 Task: Create a Board called Board0000000058 in Workspace WS0000000020 in Trello with Visibility as Workspace. Create a Board called Board0000000059 in Workspace WS0000000020 in Trello with Visibility as Private. Create a Board called Board0000000060 in Workspace WS0000000020 in Trello with Visibility as Public. Create Card Card0000000229 in Board Board0000000058 in Workspace WS0000000020 in Trello. Create Card Card0000000230 in Board Board0000000058 in Workspace WS0000000020 in Trello
Action: Mouse moved to (541, 573)
Screenshot: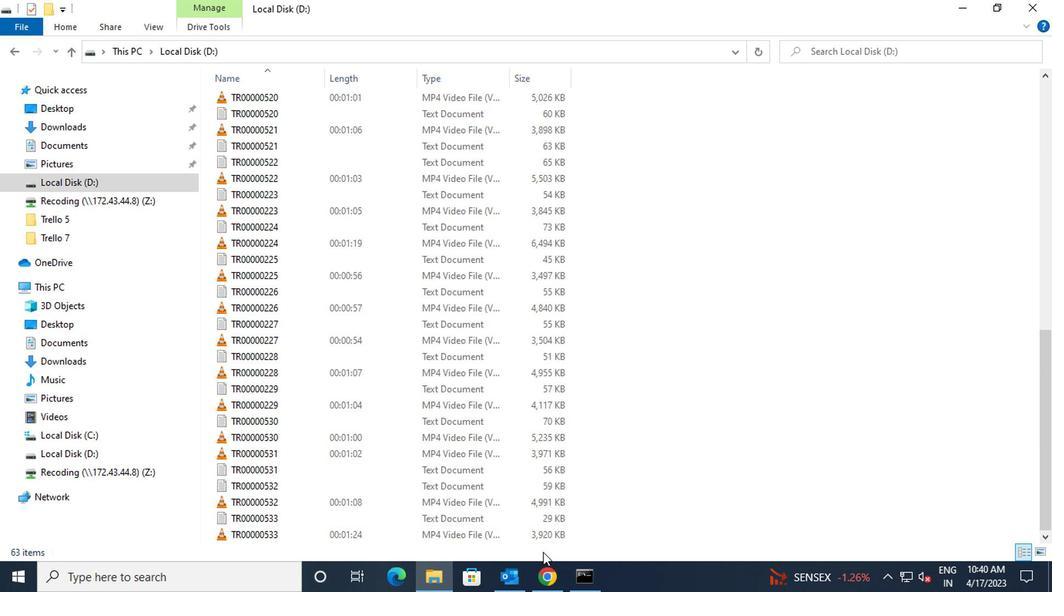 
Action: Mouse pressed left at (541, 573)
Screenshot: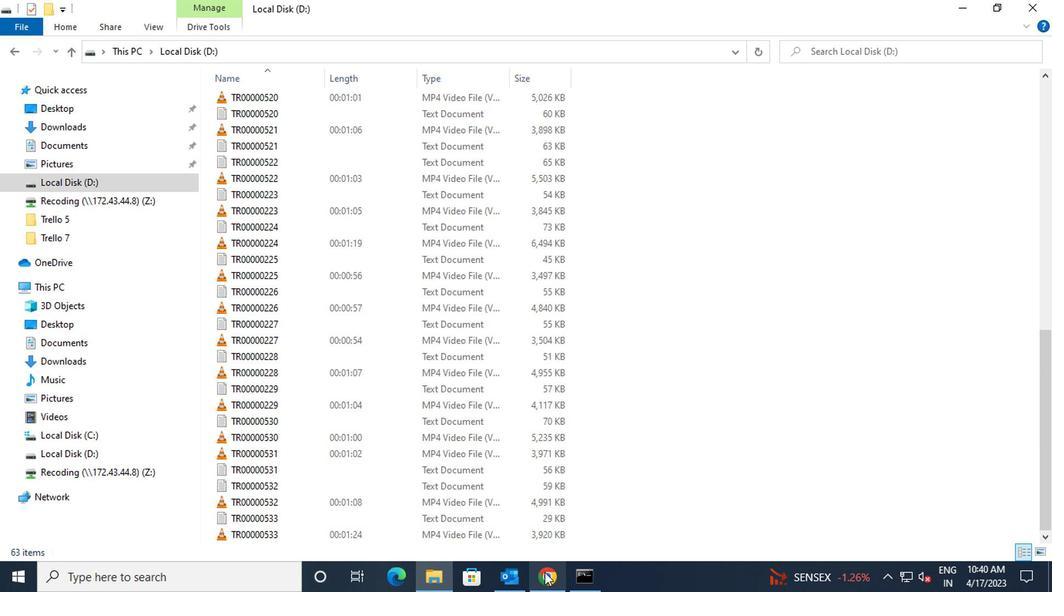 
Action: Mouse moved to (452, 102)
Screenshot: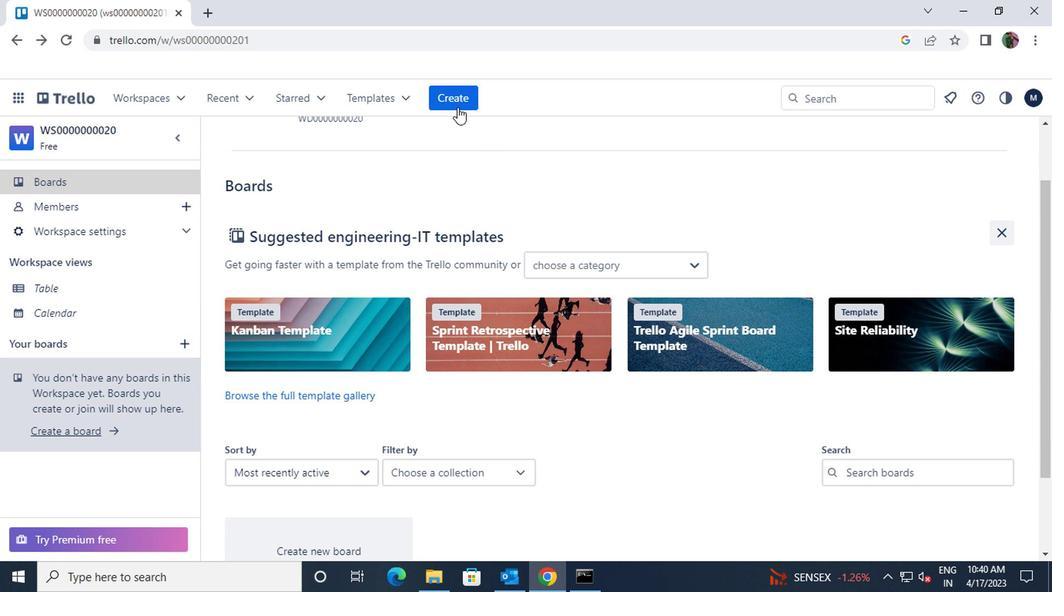 
Action: Mouse pressed left at (452, 102)
Screenshot: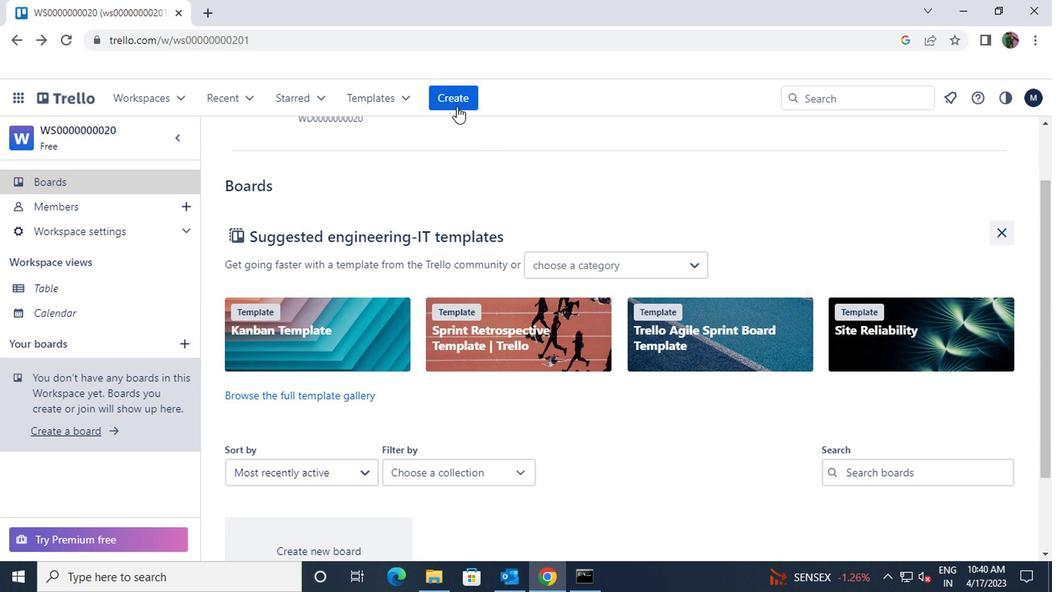 
Action: Mouse moved to (462, 151)
Screenshot: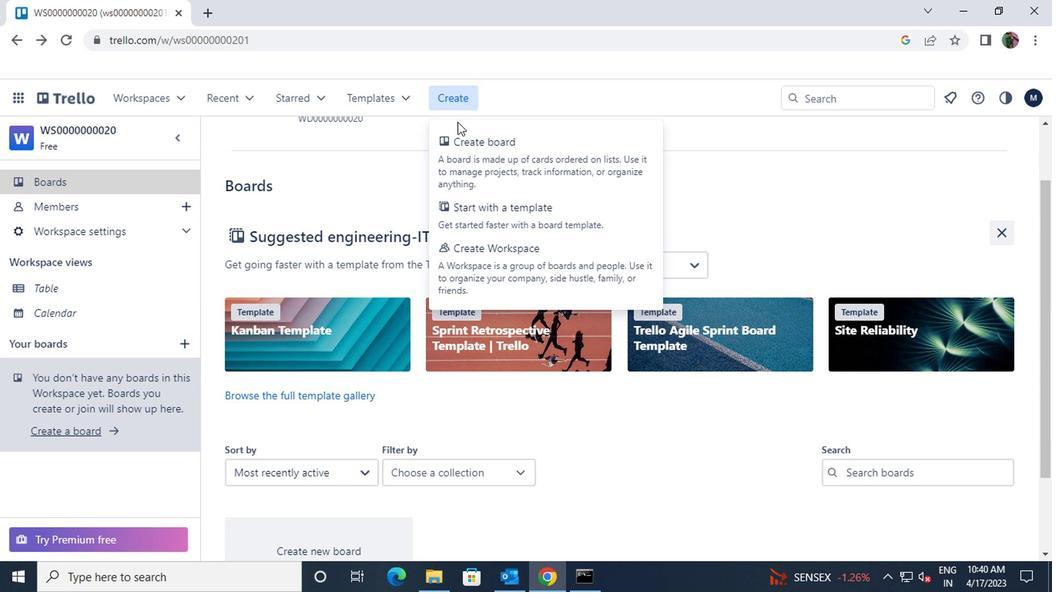 
Action: Mouse pressed left at (462, 151)
Screenshot: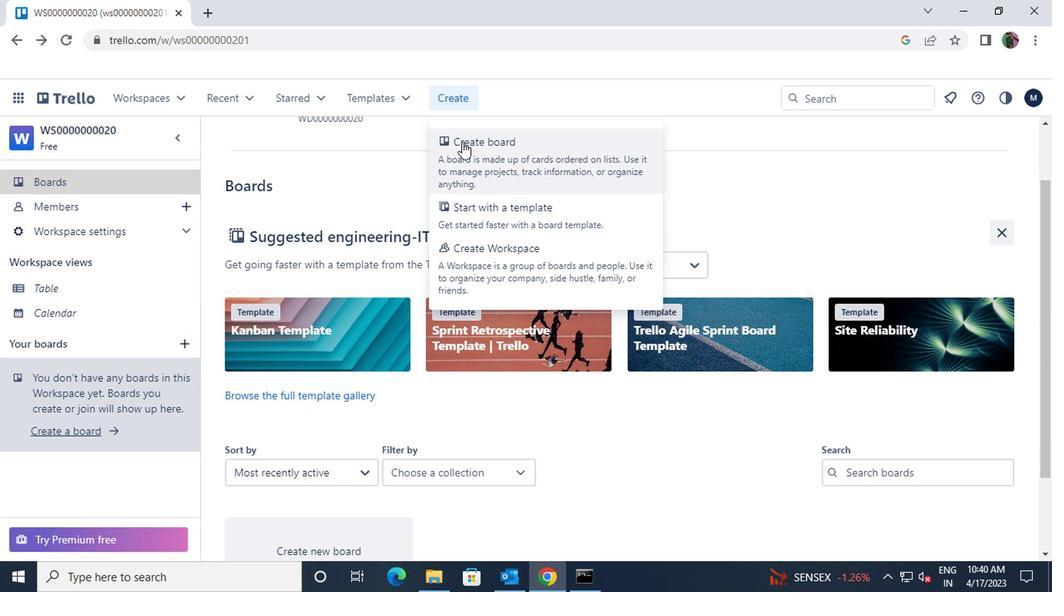
Action: Mouse moved to (465, 153)
Screenshot: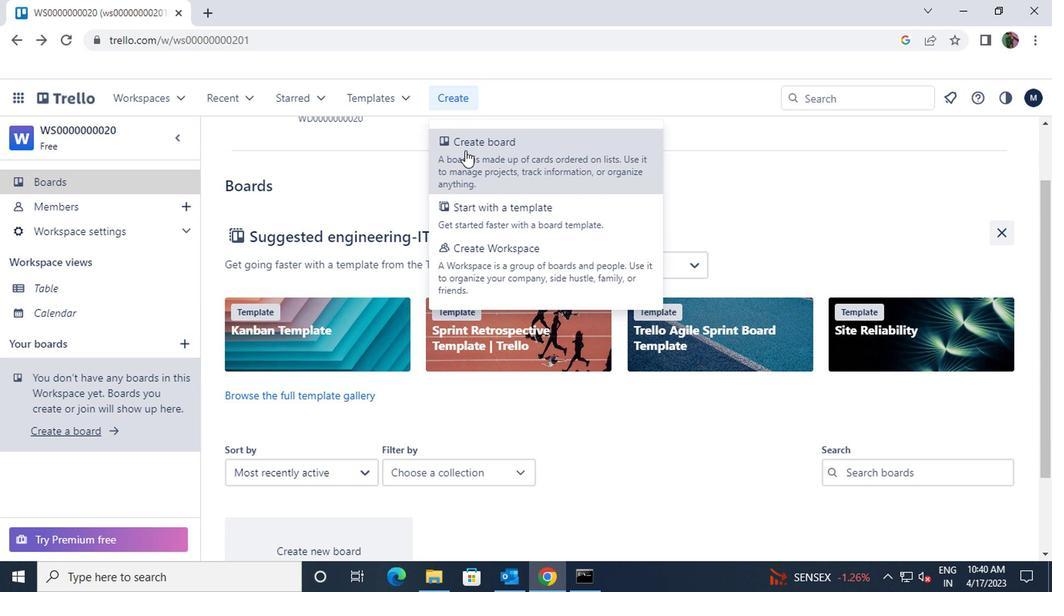 
Action: Key pressed <Key.shift>BOARD000000058
Screenshot: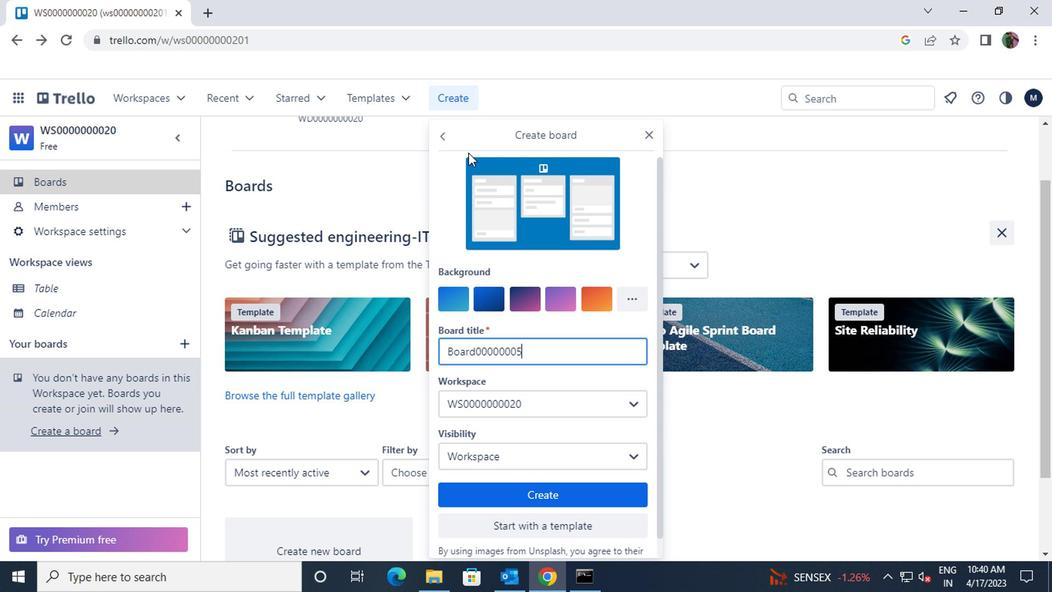 
Action: Mouse moved to (553, 497)
Screenshot: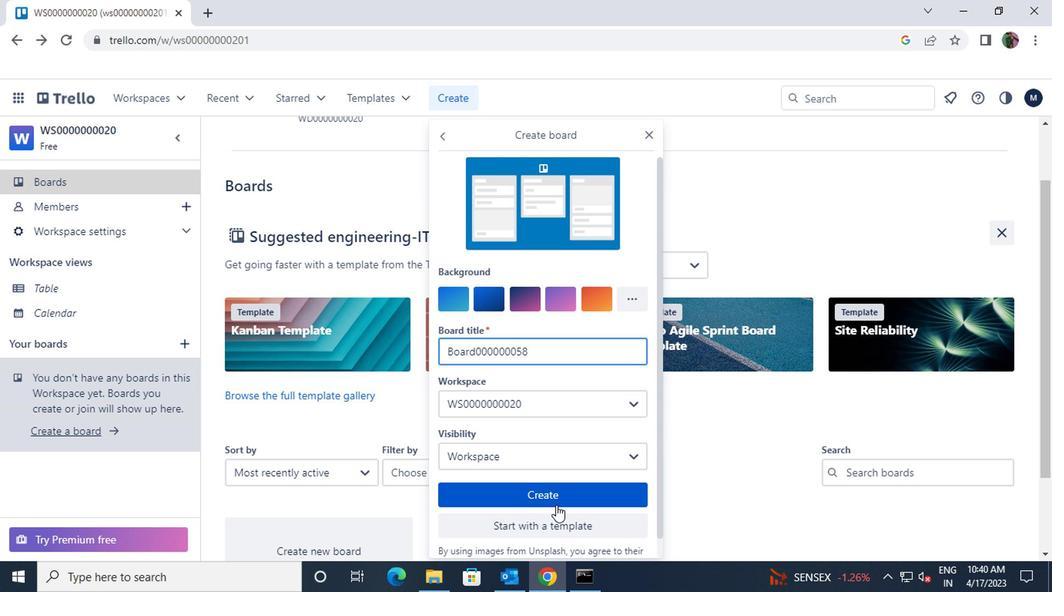 
Action: Mouse pressed left at (553, 497)
Screenshot: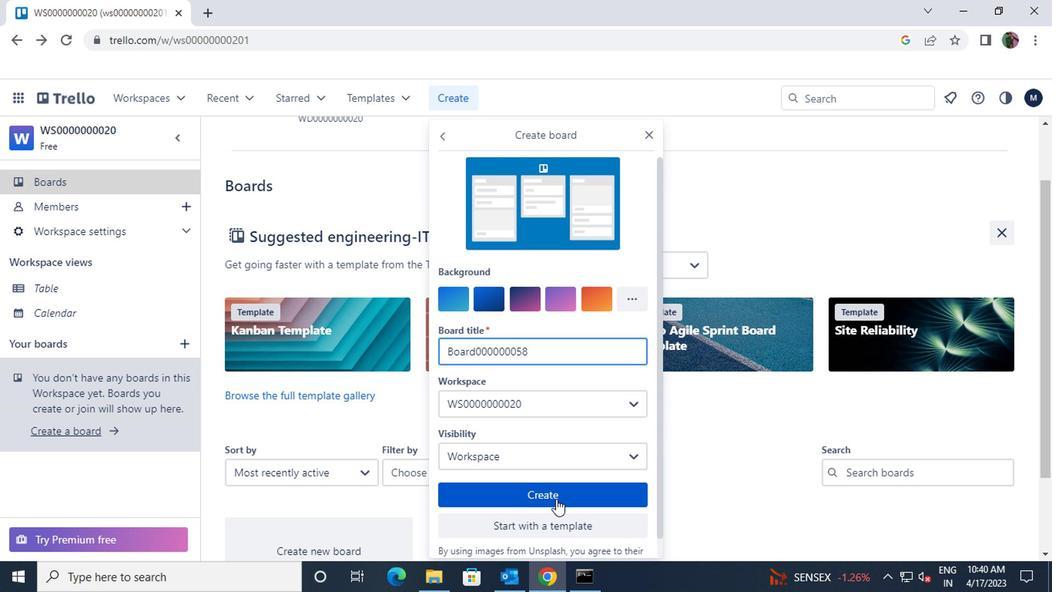 
Action: Mouse moved to (184, 341)
Screenshot: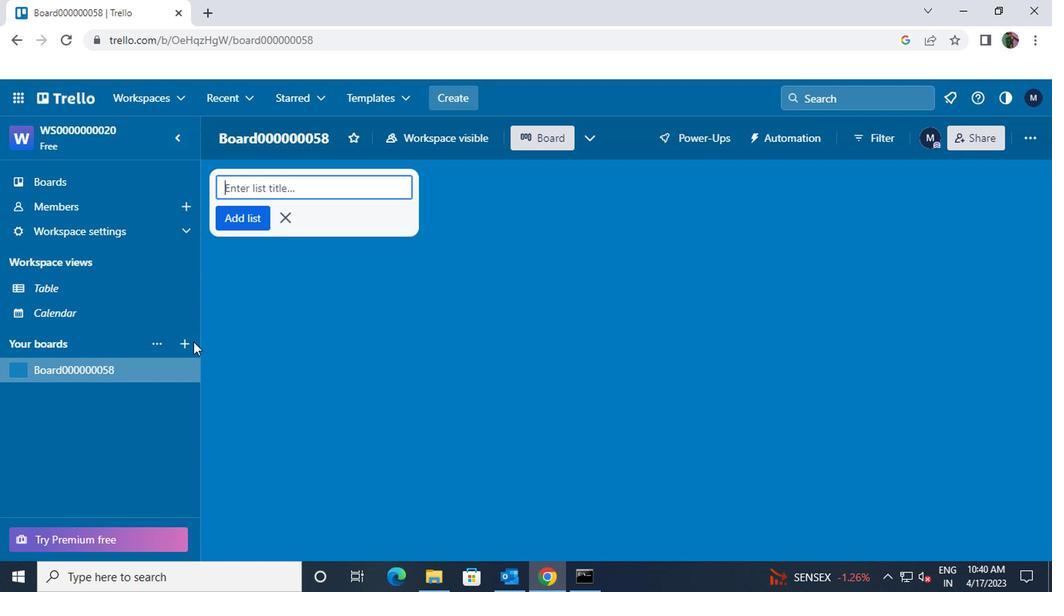
Action: Mouse pressed left at (184, 341)
Screenshot: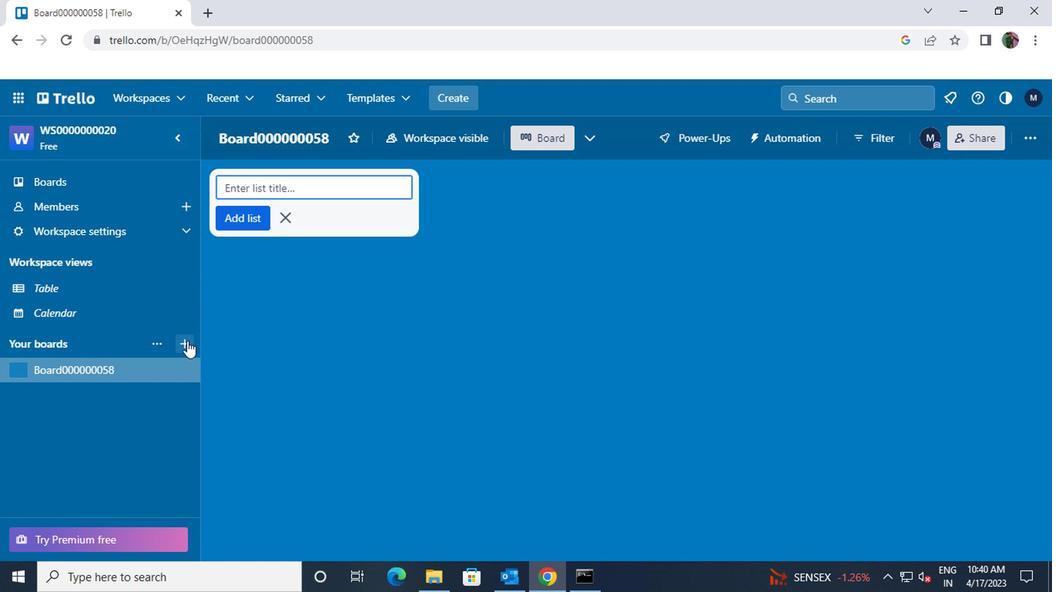 
Action: Mouse moved to (228, 348)
Screenshot: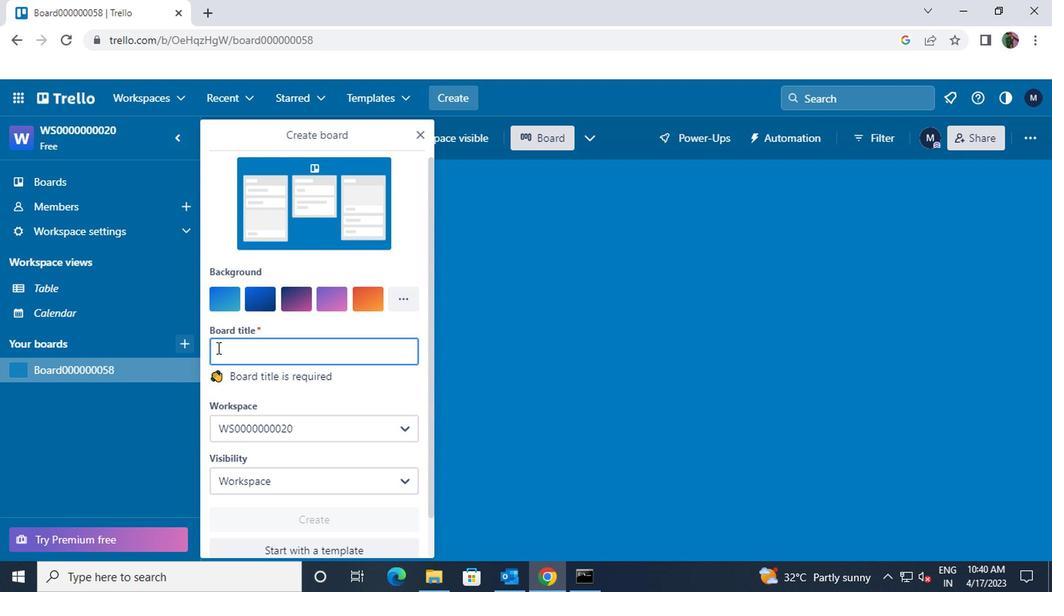 
Action: Key pressed <Key.shift><Key.shift><Key.shift><Key.shift>BOARD000000059
Screenshot: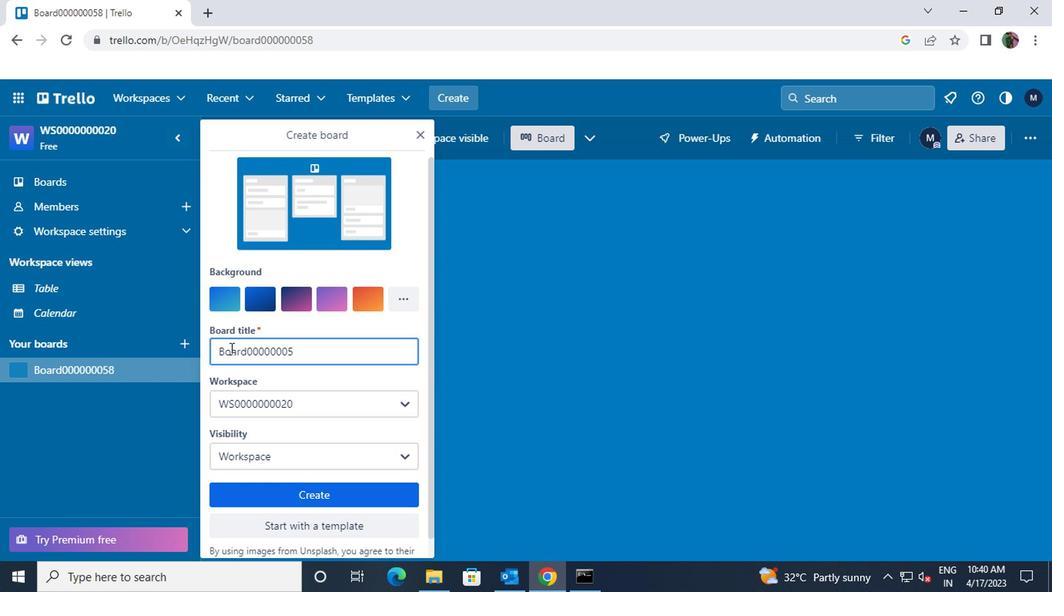 
Action: Mouse moved to (299, 491)
Screenshot: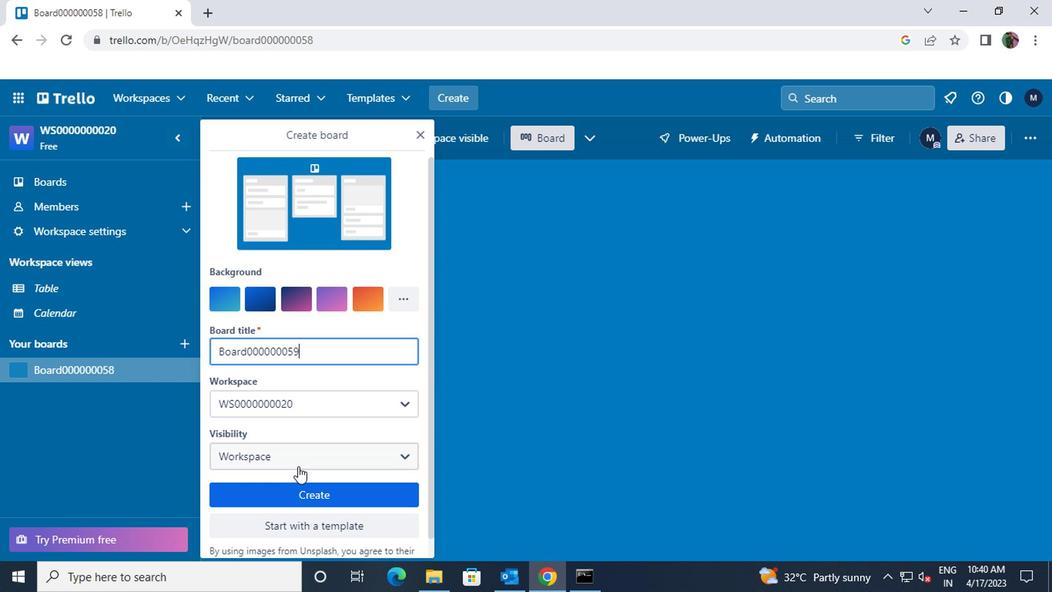 
Action: Mouse pressed left at (299, 491)
Screenshot: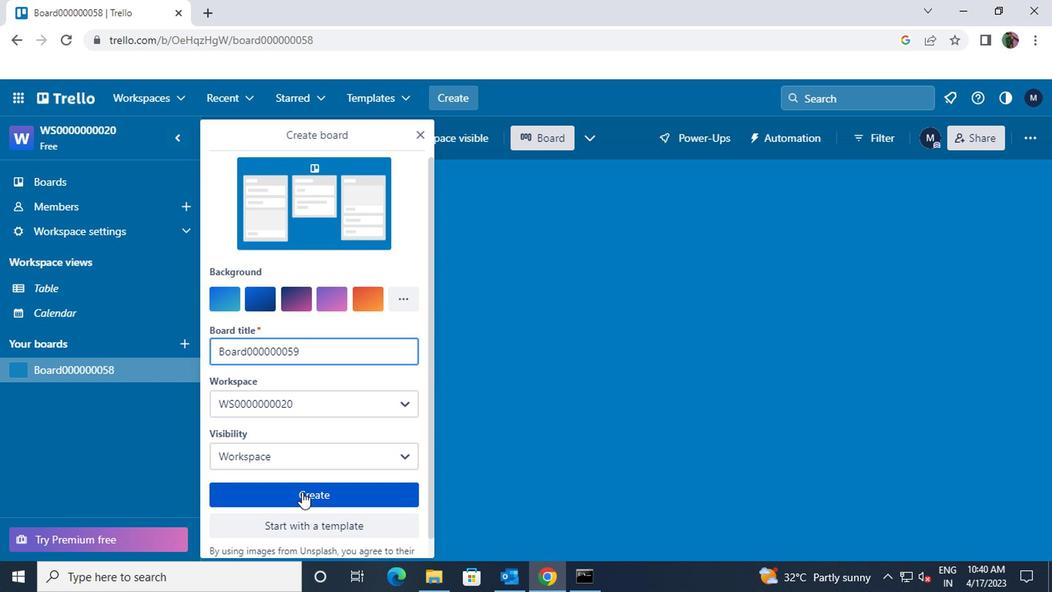 
Action: Mouse moved to (177, 341)
Screenshot: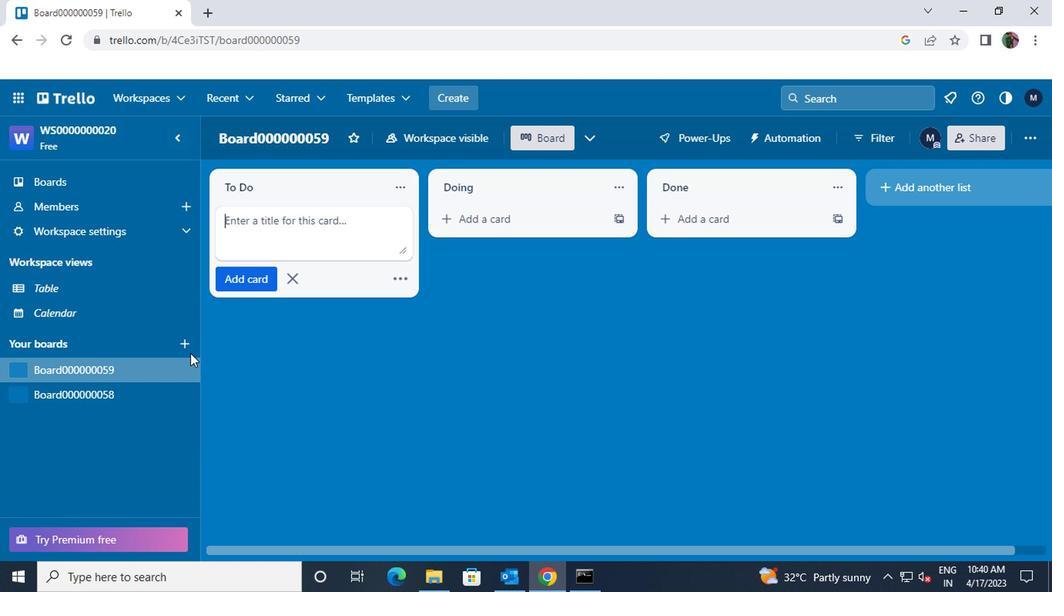 
Action: Mouse pressed left at (177, 341)
Screenshot: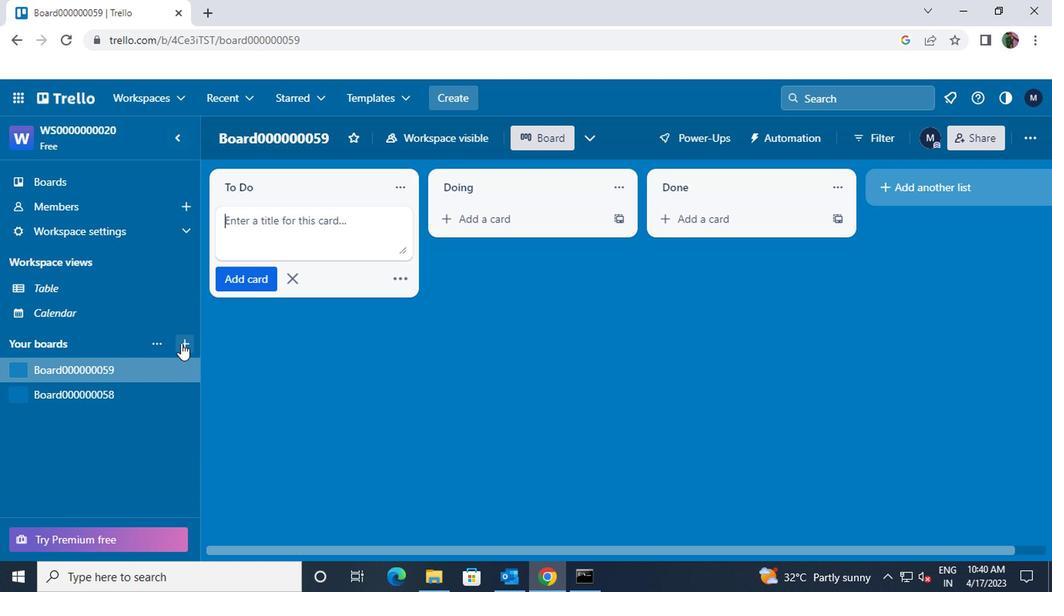 
Action: Mouse moved to (239, 346)
Screenshot: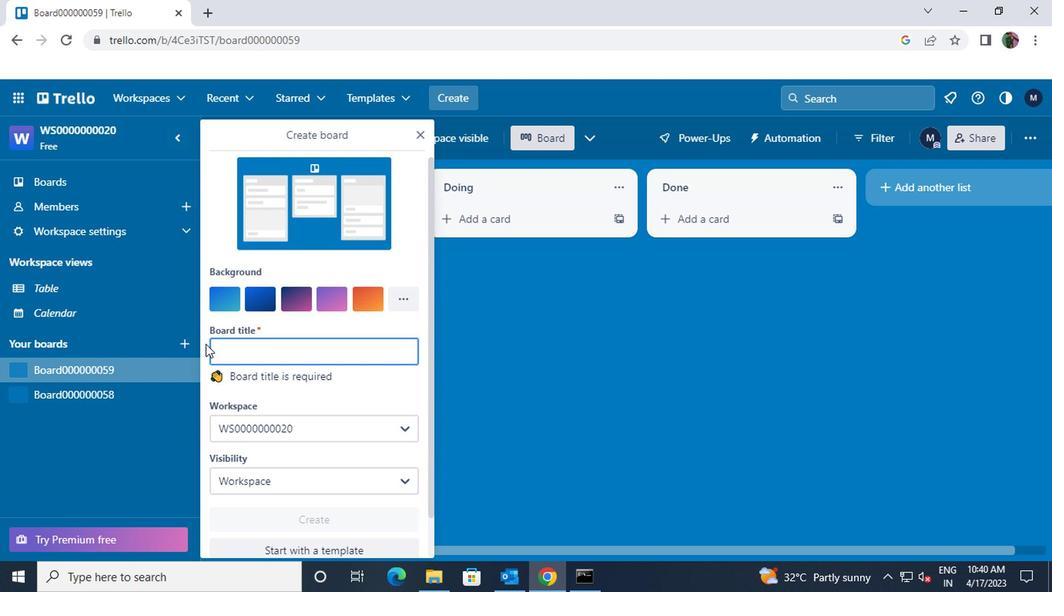 
Action: Key pressed <Key.shift>BOARD00000005
Screenshot: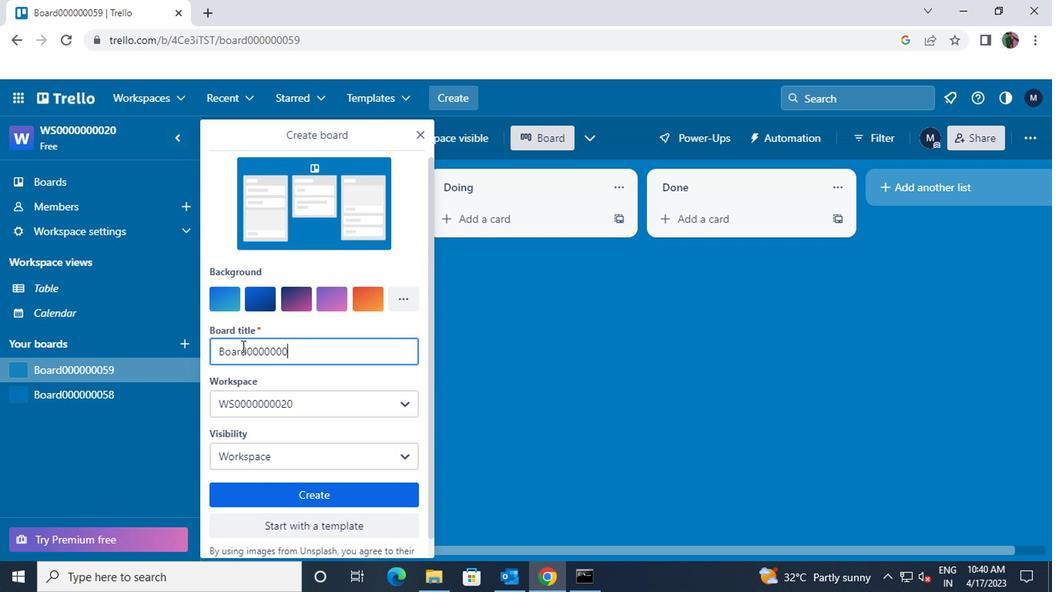 
Action: Mouse moved to (285, 355)
Screenshot: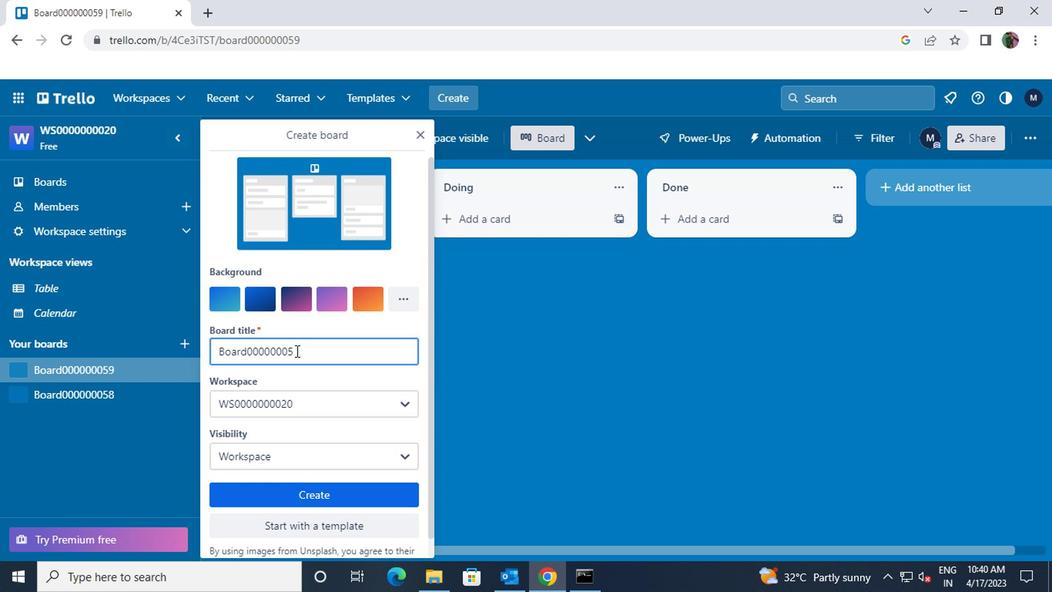 
Action: Mouse pressed left at (285, 355)
Screenshot: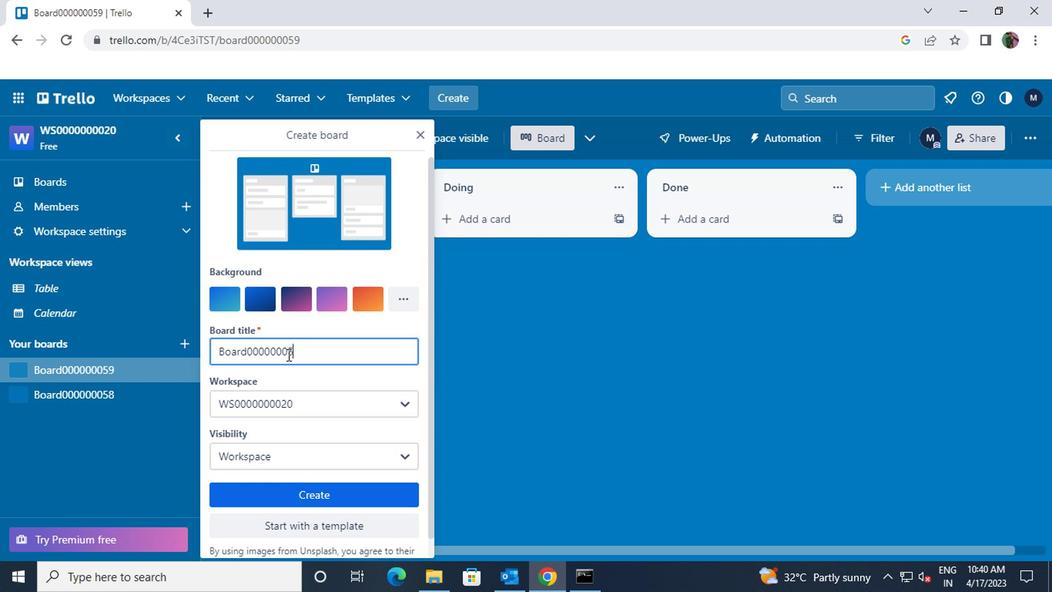 
Action: Mouse moved to (304, 340)
Screenshot: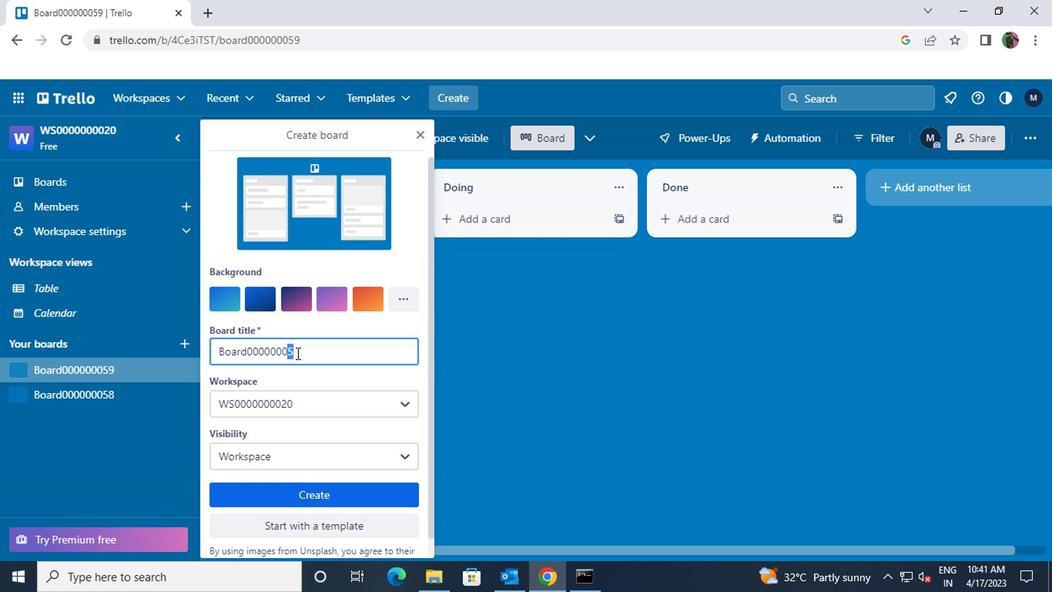 
Action: Key pressed 60
Screenshot: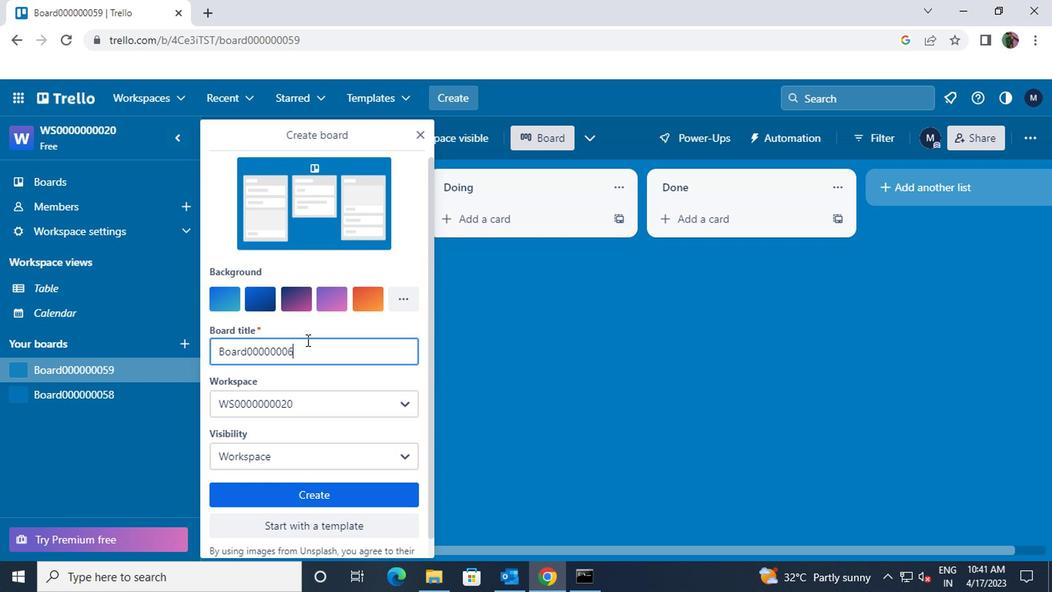 
Action: Mouse moved to (289, 490)
Screenshot: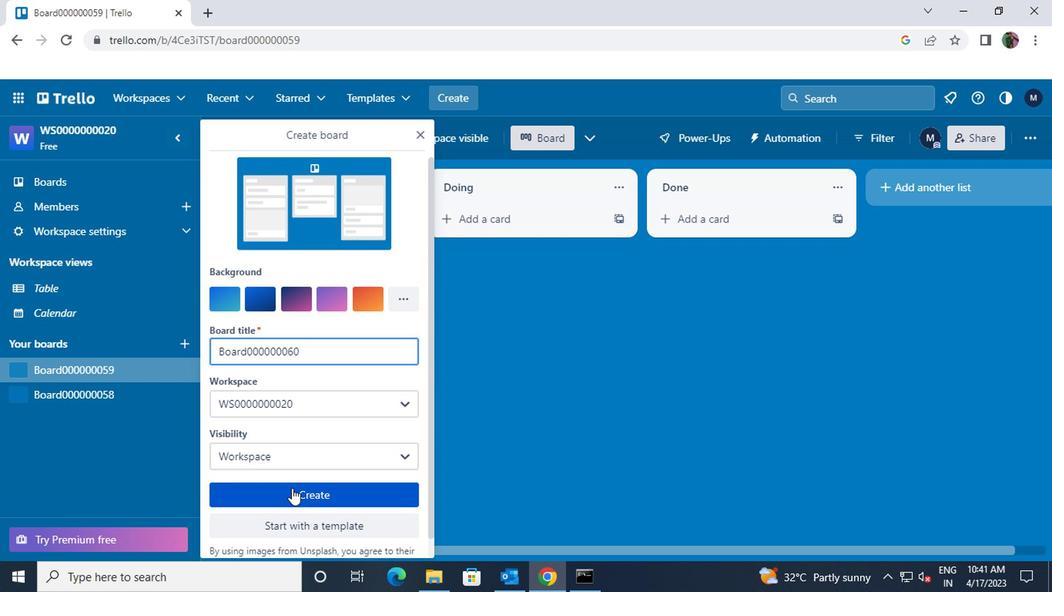 
Action: Mouse pressed left at (289, 490)
Screenshot: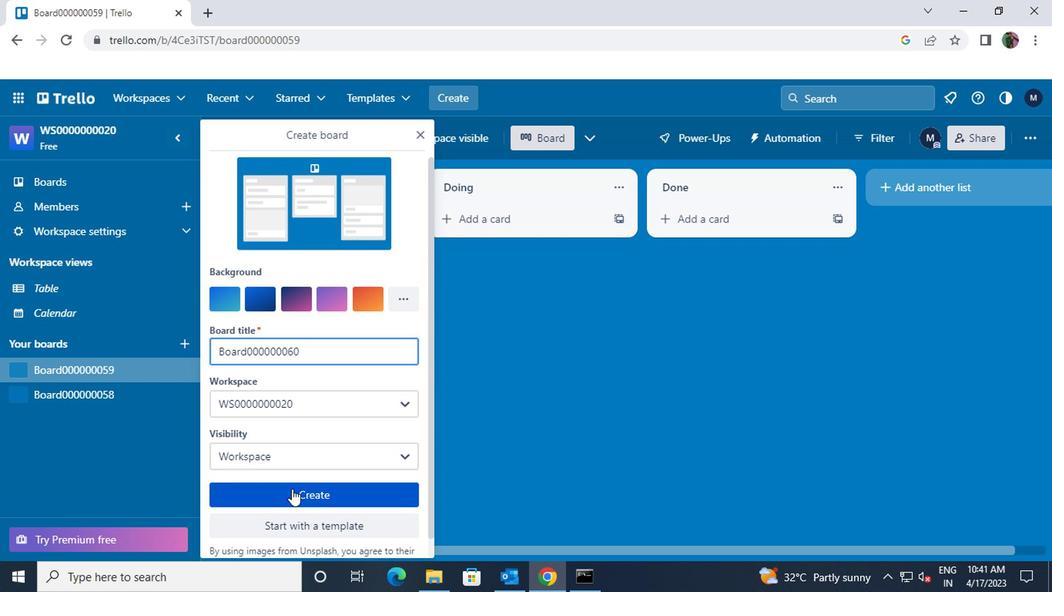 
Action: Mouse moved to (102, 415)
Screenshot: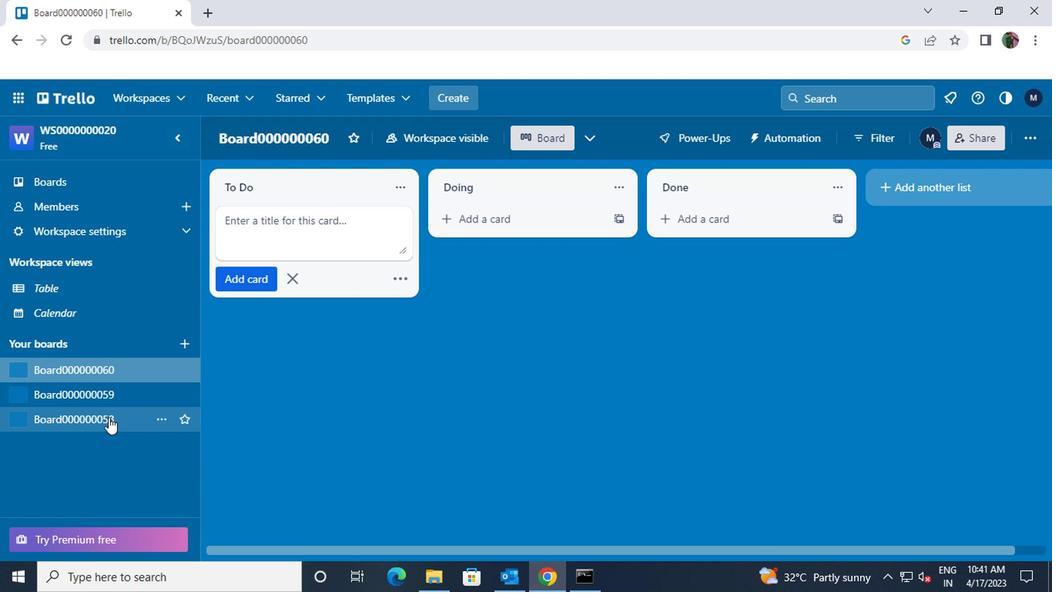 
Action: Mouse pressed left at (102, 415)
Screenshot: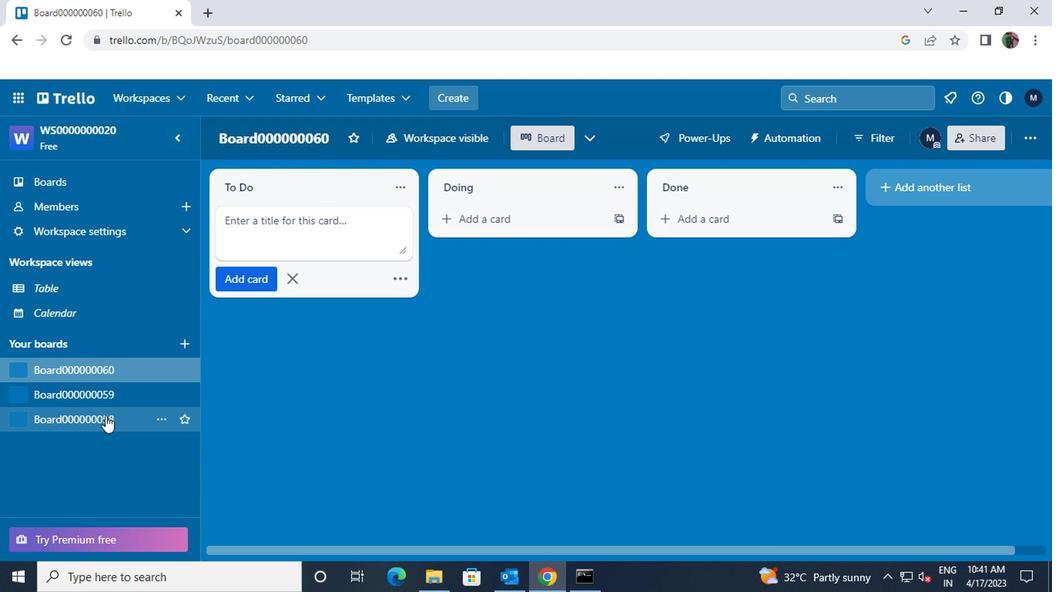 
Action: Mouse moved to (222, 187)
Screenshot: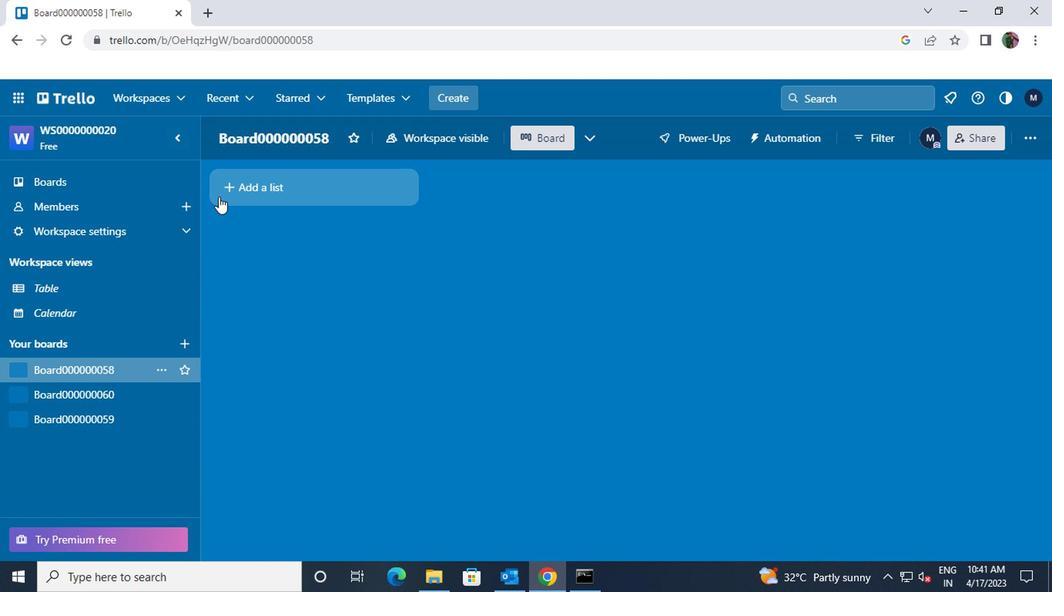 
Action: Mouse pressed left at (222, 187)
Screenshot: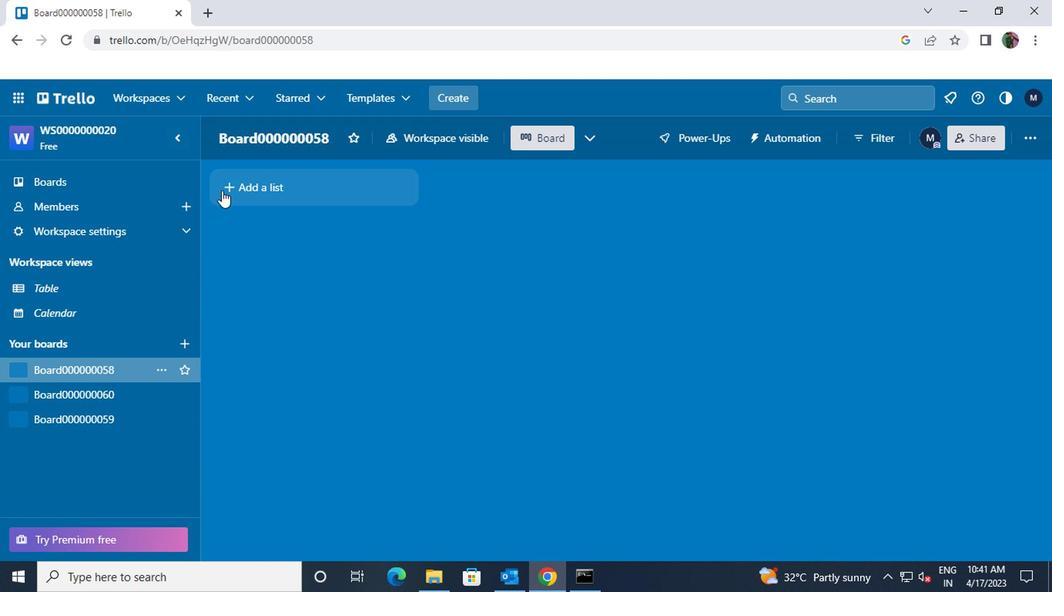 
Action: Key pressed <Key.shift>CARD0000000229
Screenshot: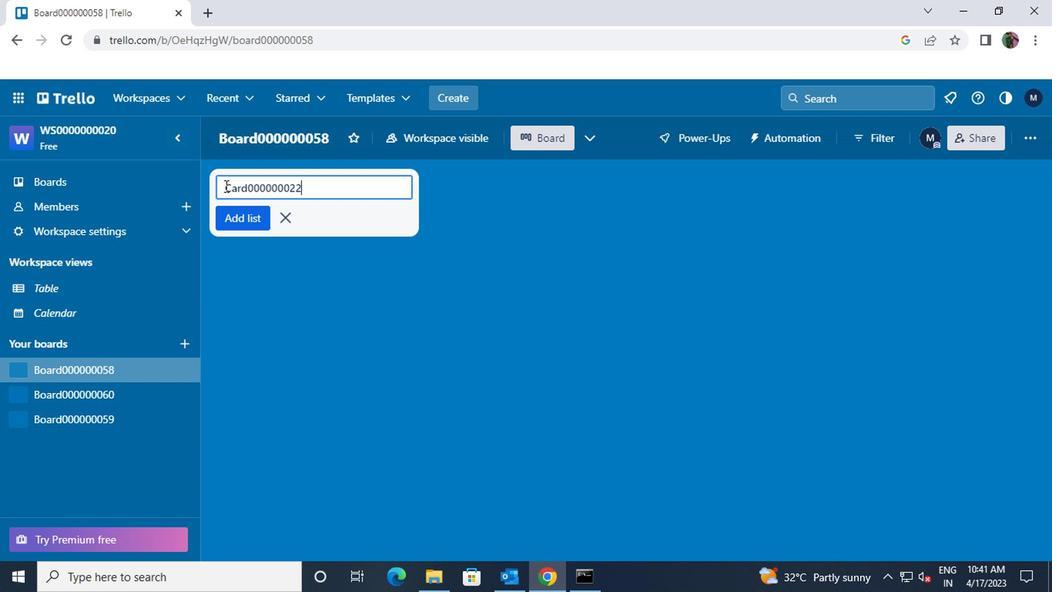 
Action: Mouse moved to (227, 218)
Screenshot: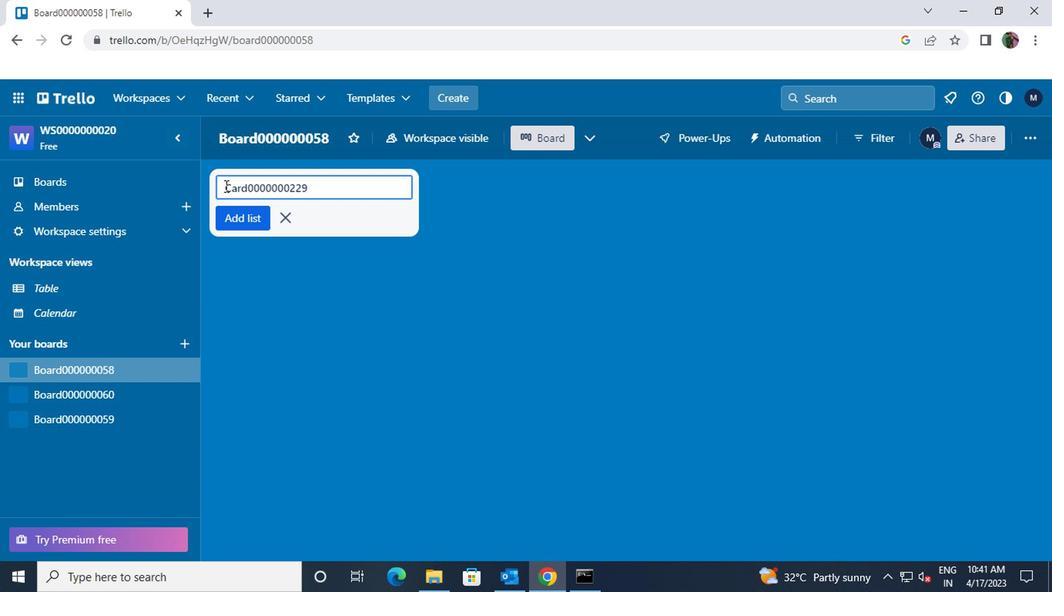 
Action: Mouse pressed left at (227, 218)
Screenshot: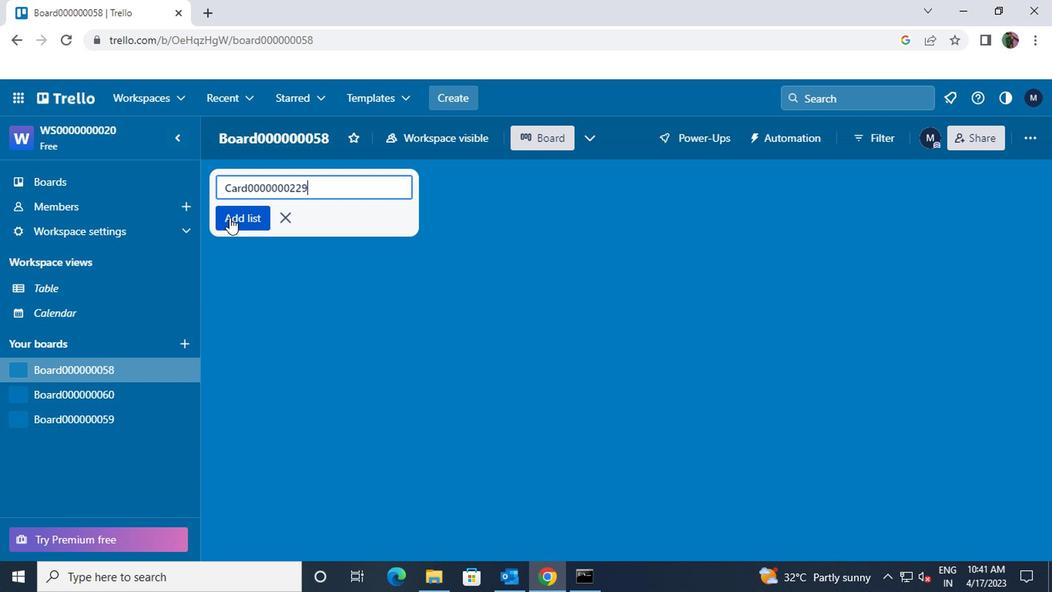 
Action: Key pressed <Key.shift>CARD
Screenshot: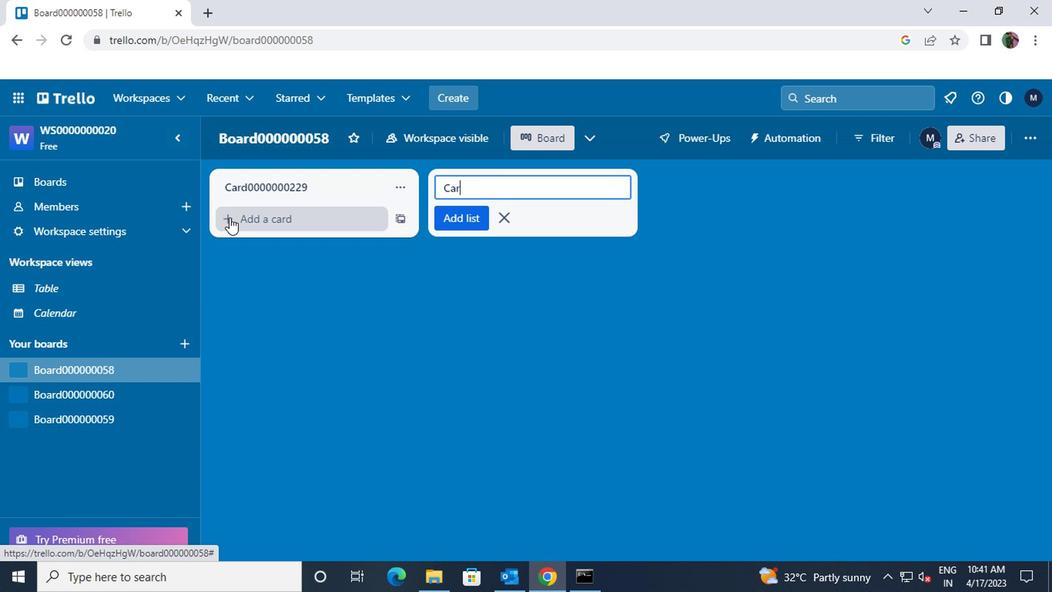 
Action: Mouse moved to (228, 218)
Screenshot: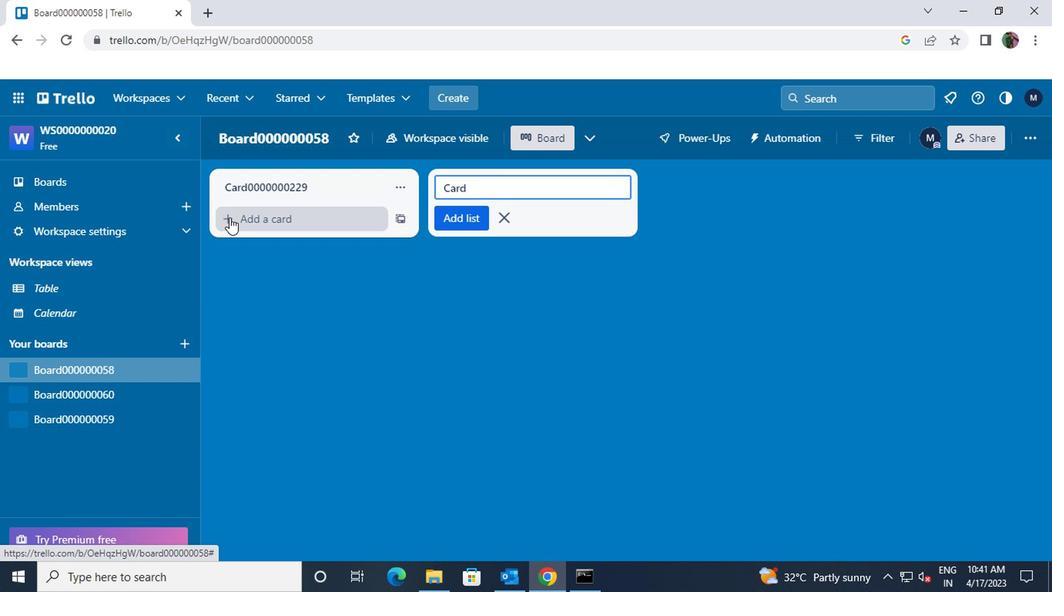 
Action: Key pressed 0000000230
Screenshot: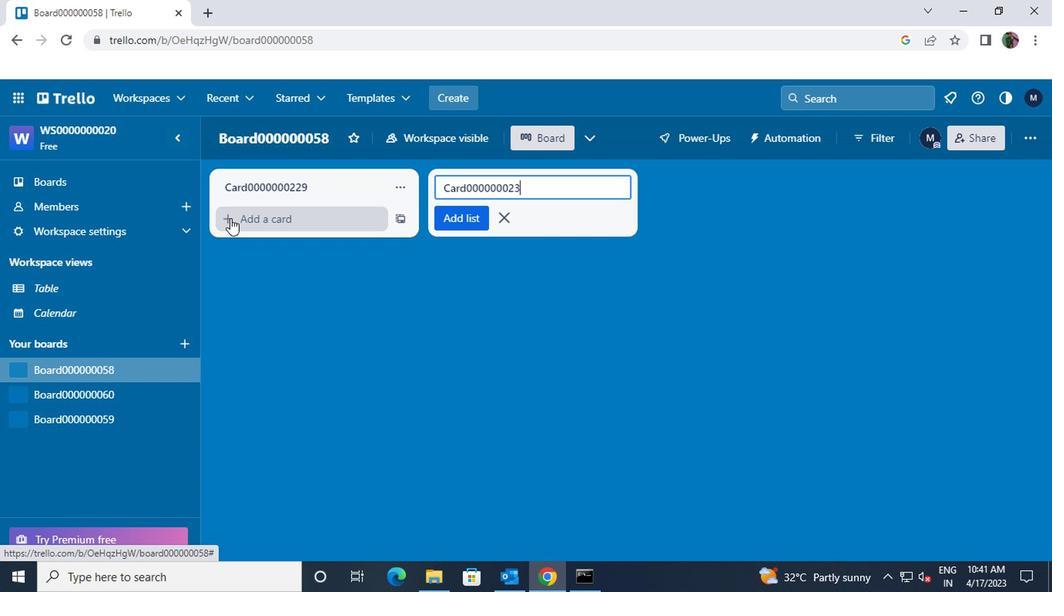 
Action: Mouse moved to (373, 222)
Screenshot: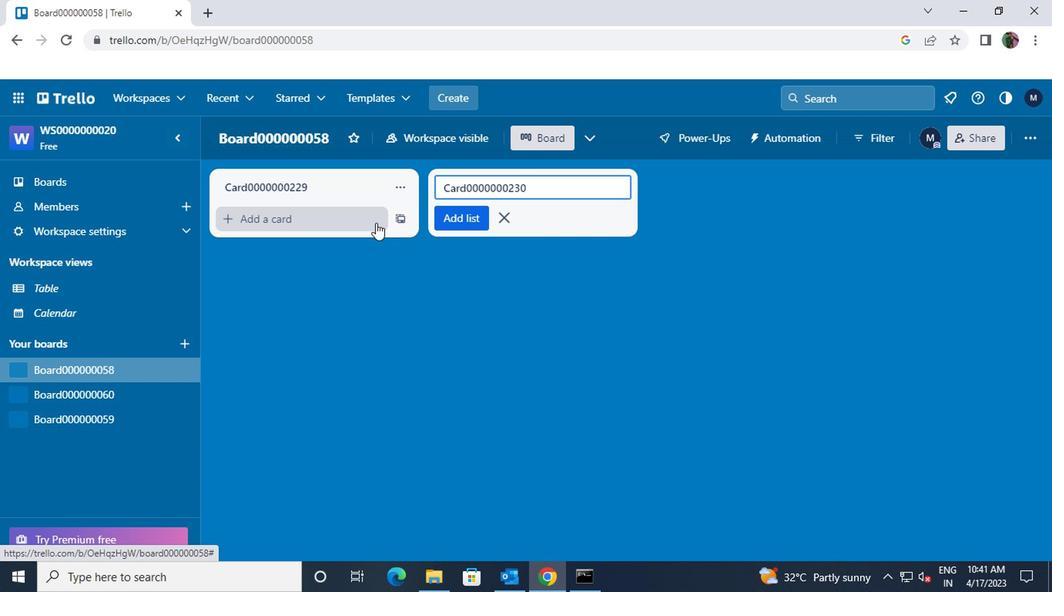 
